 Task: Create ChildIssue0000000035 as Child Issue of Issue Issue0000000018 in Backlog  in Scrum Project Project0000000004 in Jira. Create ChildIssue0000000036 as Child Issue of Issue Issue0000000018 in Backlog  in Scrum Project Project0000000004 in Jira. Create ChildIssue0000000037 as Child Issue of Issue Issue0000000019 in Backlog  in Scrum Project Project0000000004 in Jira. Create ChildIssue0000000038 as Child Issue of Issue Issue0000000019 in Backlog  in Scrum Project Project0000000004 in Jira. Create ChildIssue0000000039 as Child Issue of Issue Issue0000000020 in Backlog  in Scrum Project Project0000000004 in Jira
Action: Mouse moved to (441, 460)
Screenshot: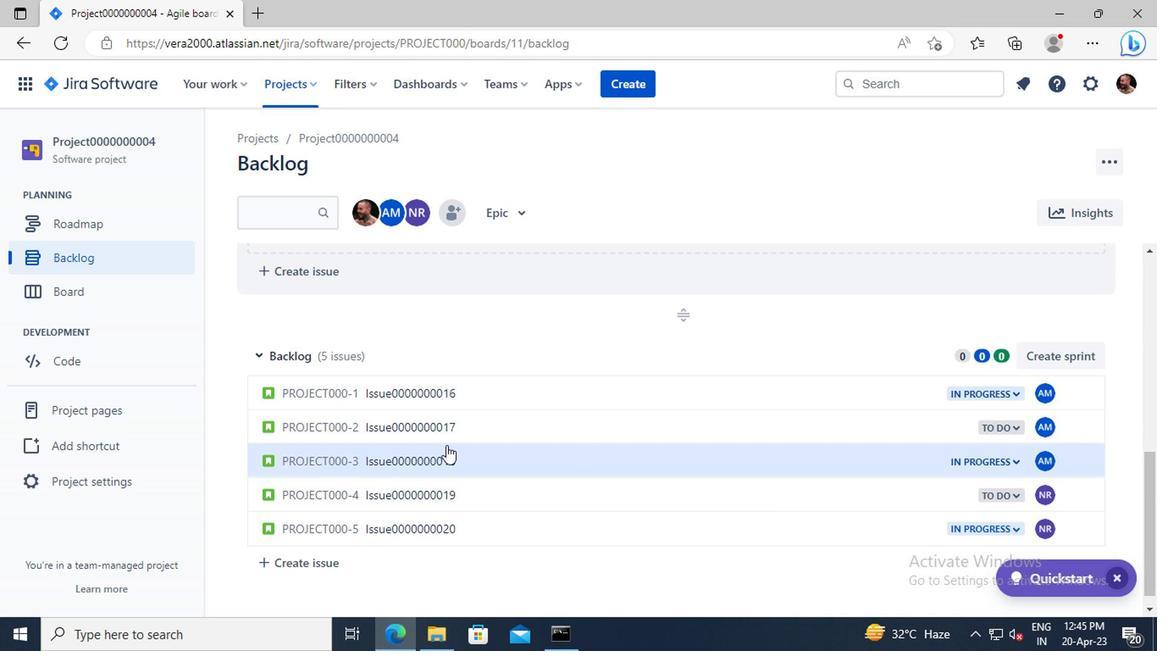 
Action: Mouse pressed left at (441, 460)
Screenshot: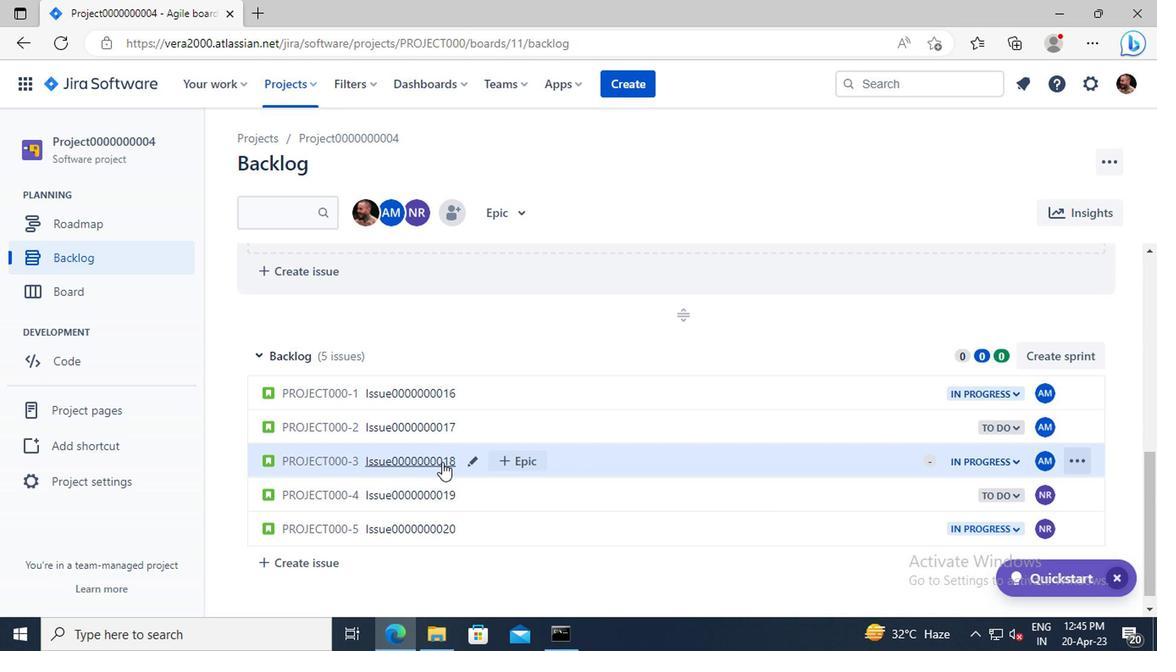 
Action: Mouse moved to (851, 335)
Screenshot: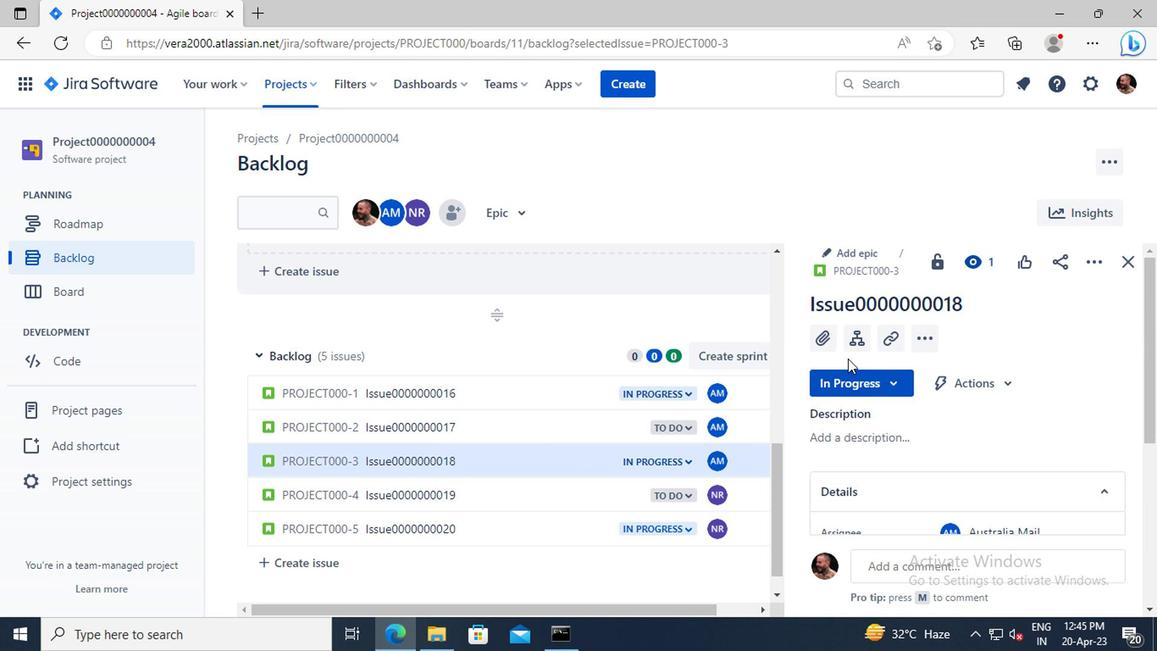 
Action: Mouse pressed left at (851, 335)
Screenshot: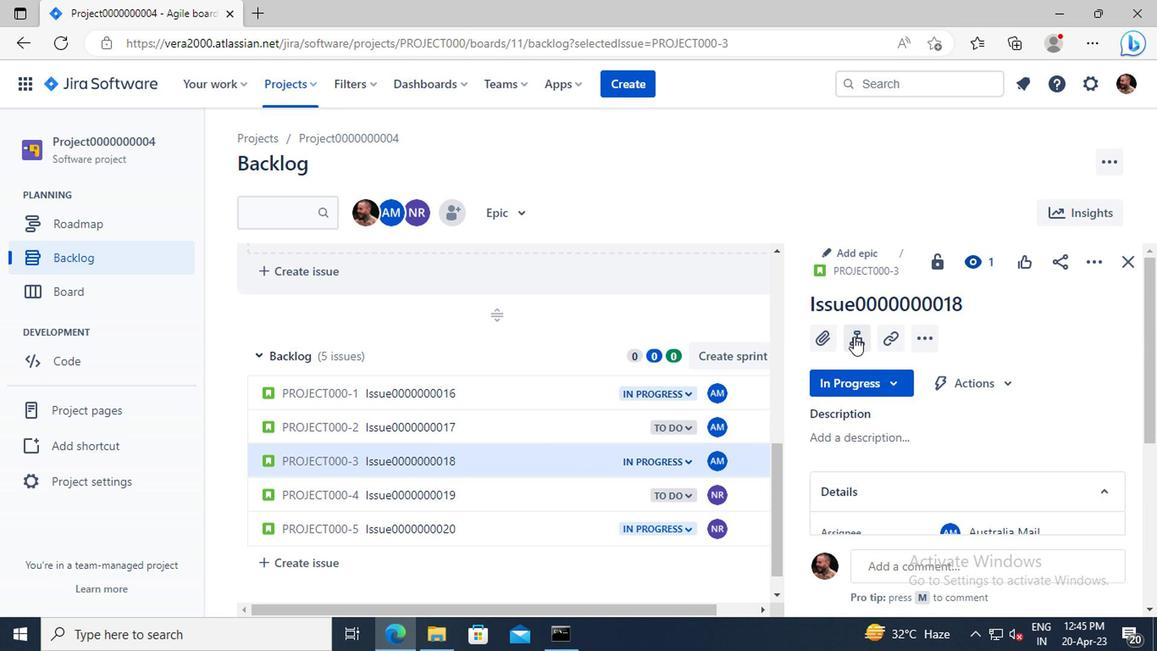 
Action: Mouse moved to (862, 413)
Screenshot: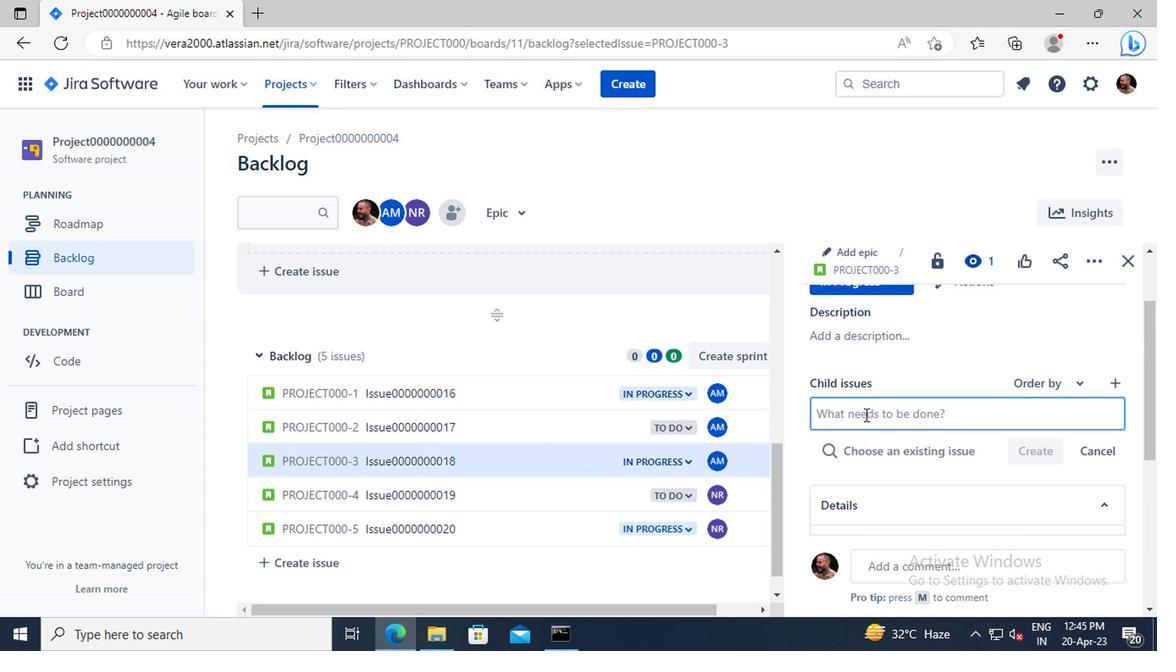 
Action: Mouse pressed left at (862, 413)
Screenshot: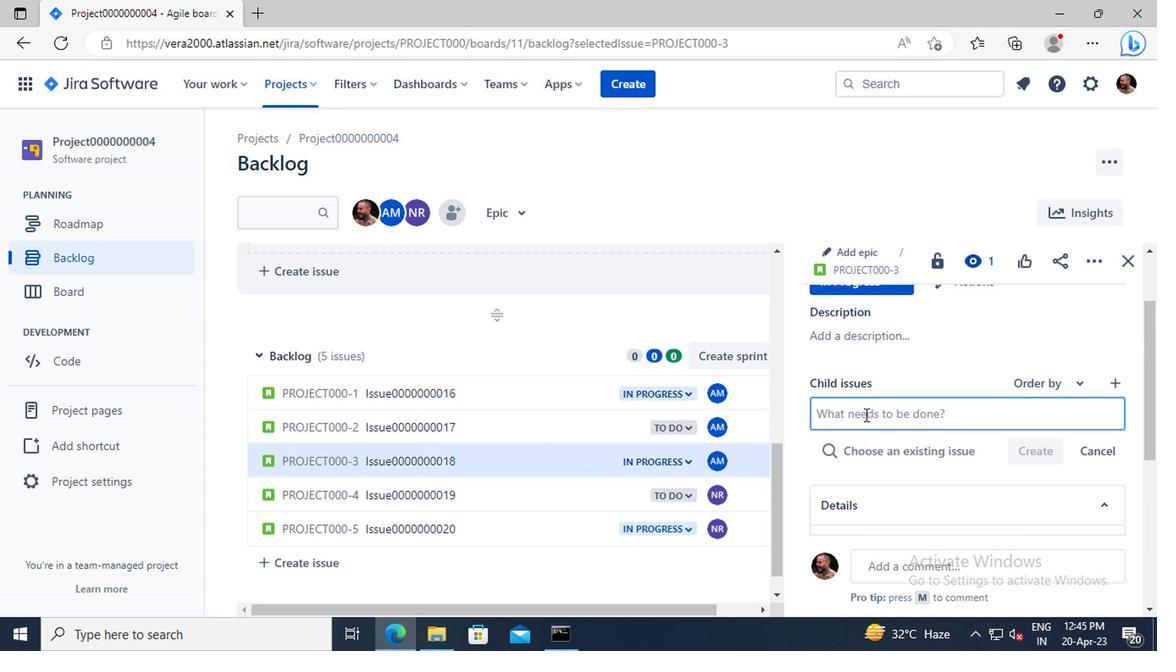 
Action: Mouse moved to (752, 365)
Screenshot: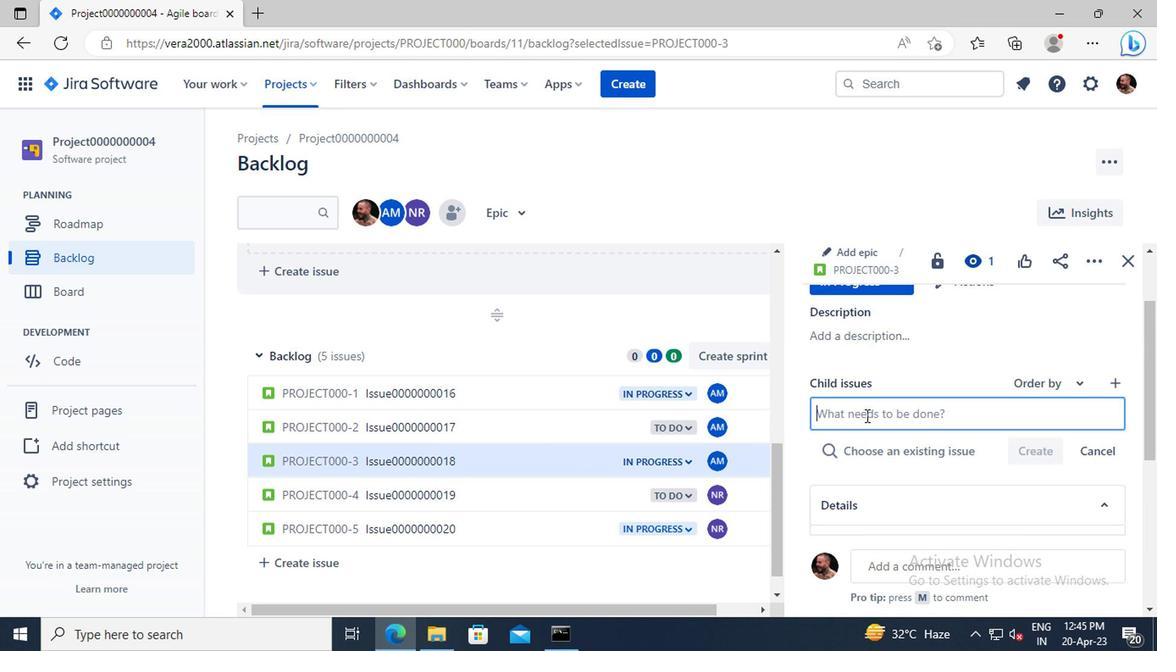 
Action: Key pressed <Key.shift>CHILD<Key.shift>ISSUE0000000035
Screenshot: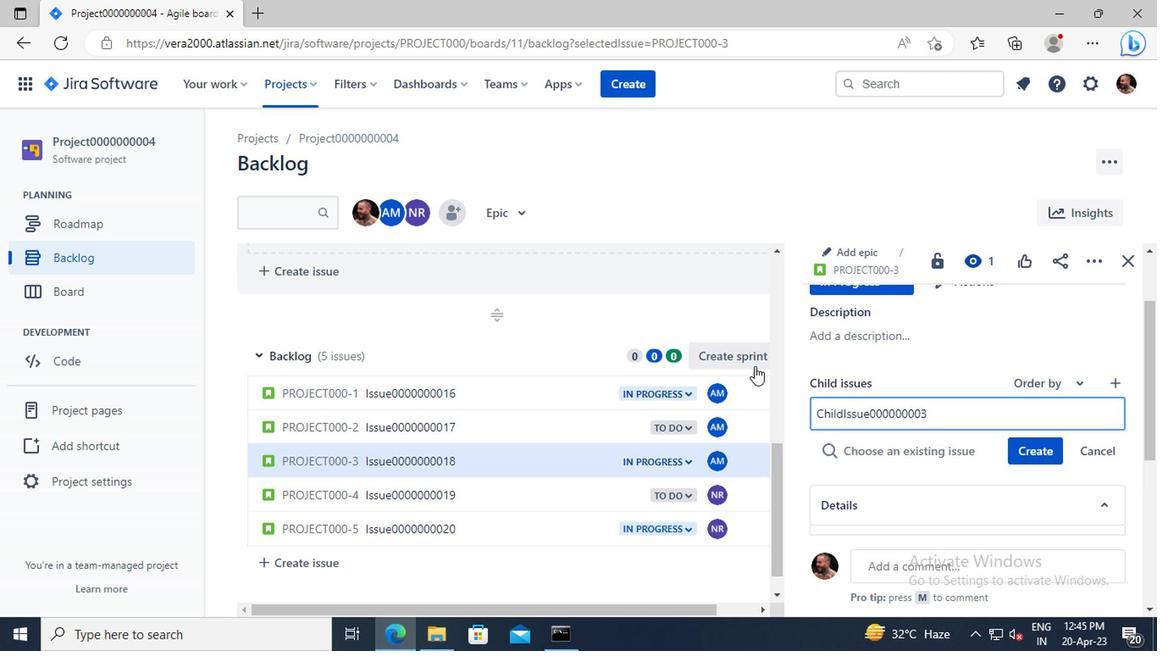 
Action: Mouse moved to (1028, 446)
Screenshot: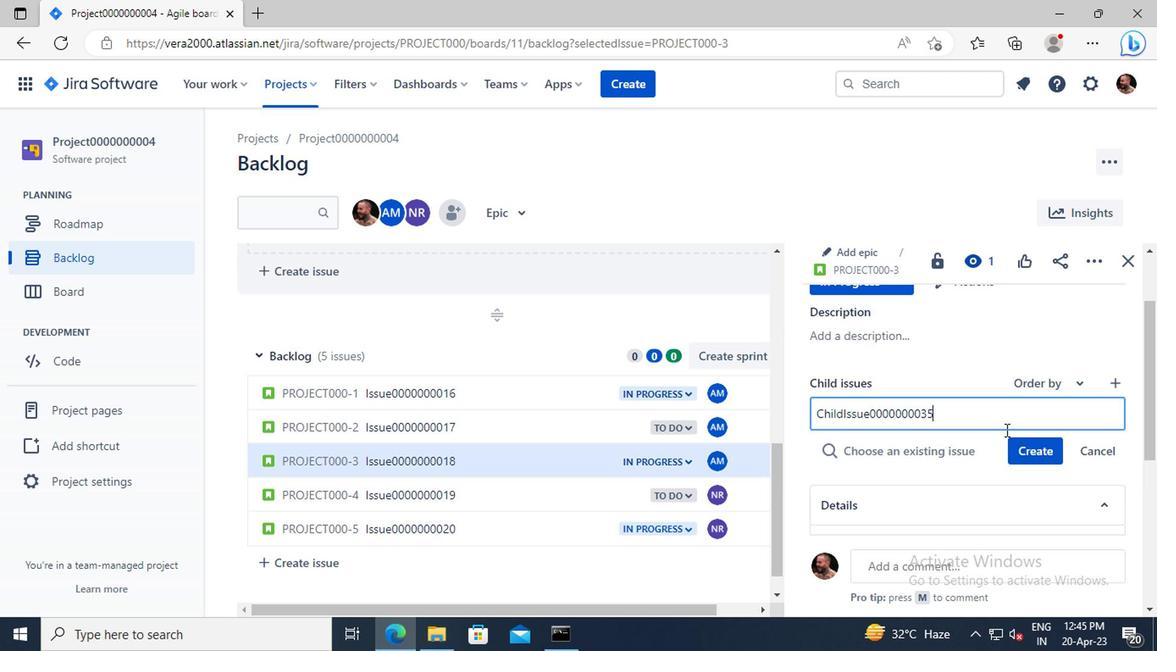 
Action: Mouse pressed left at (1028, 446)
Screenshot: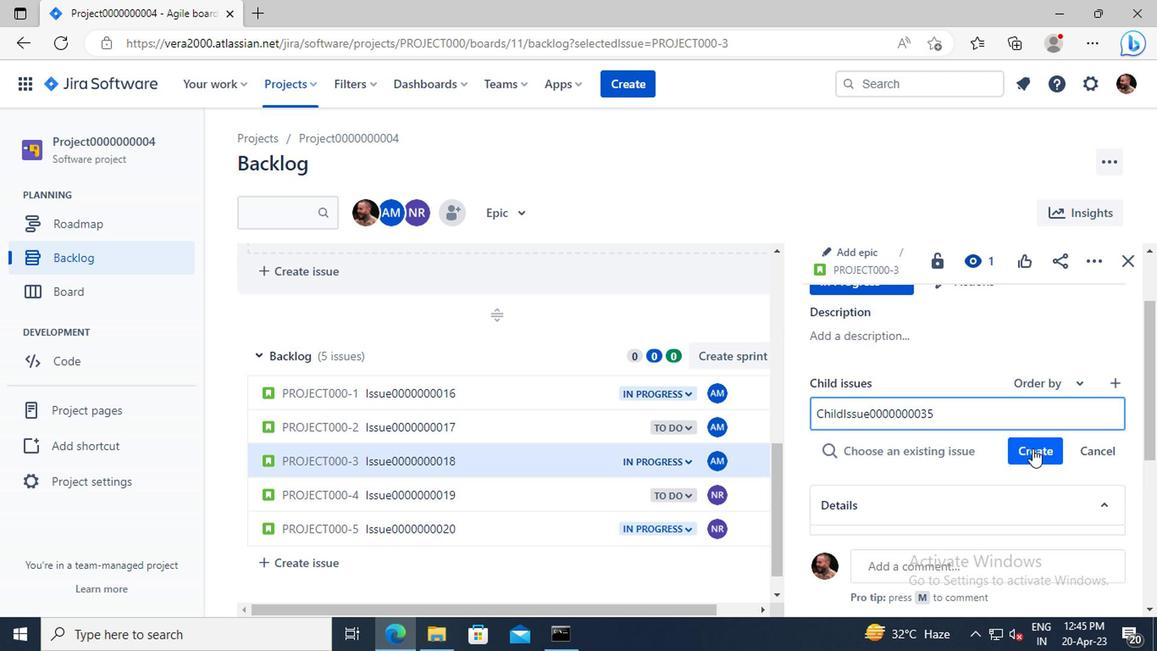 
Action: Mouse moved to (868, 458)
Screenshot: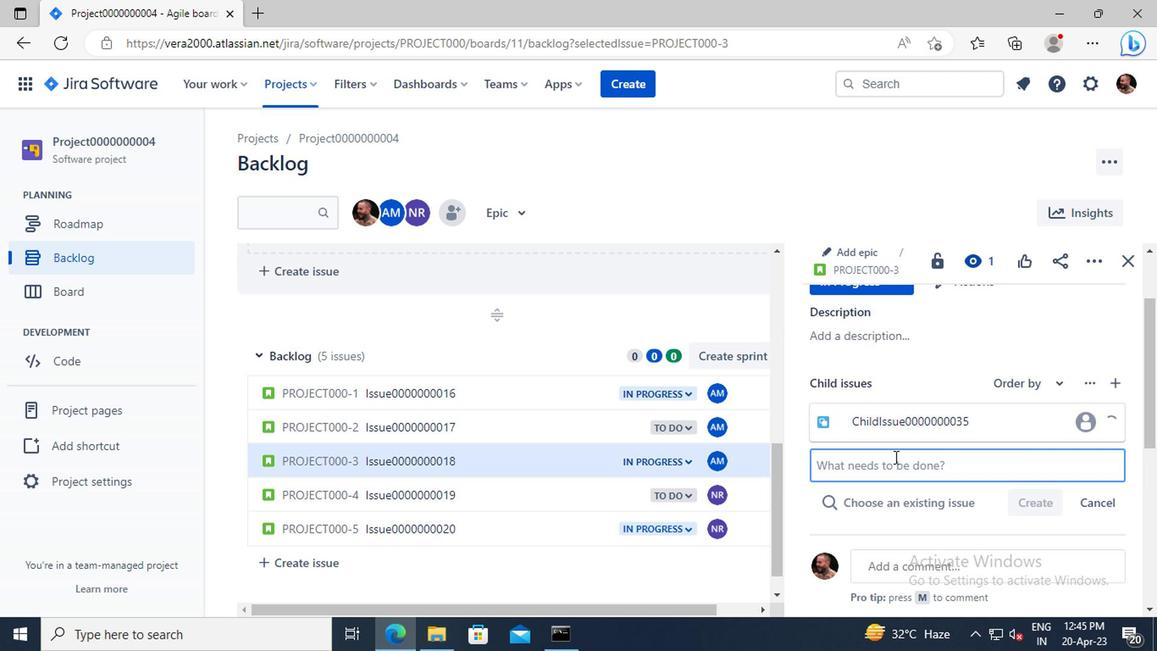 
Action: Mouse pressed left at (868, 458)
Screenshot: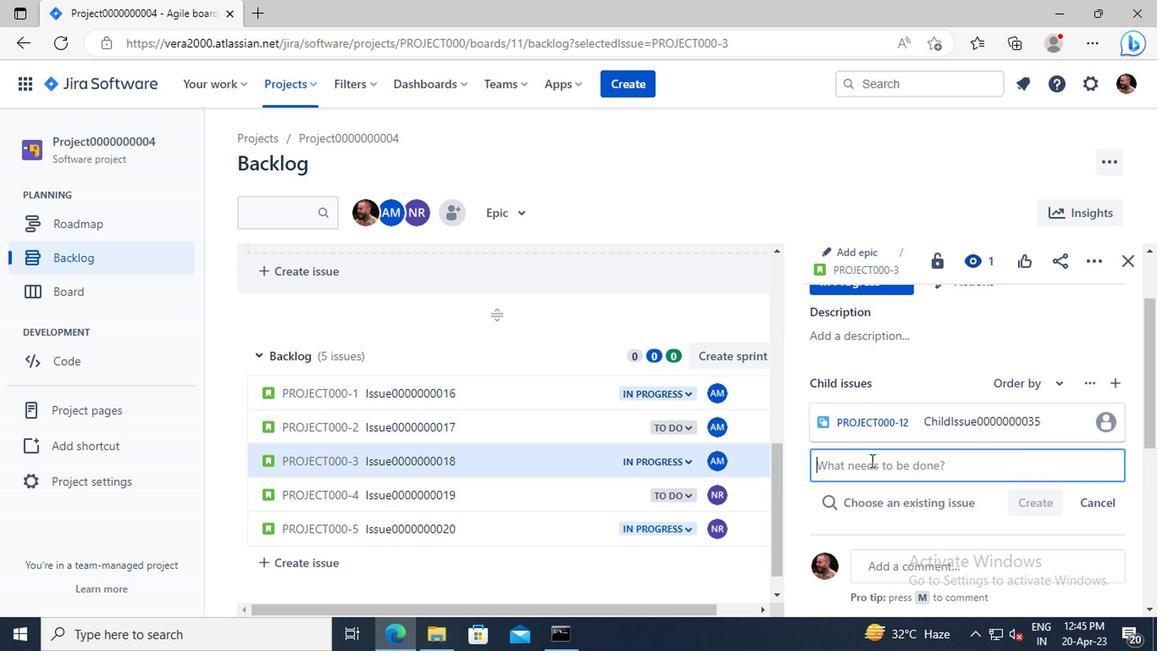 
Action: Key pressed <Key.shift>CHILD<Key.shift>ISSUE0000000036
Screenshot: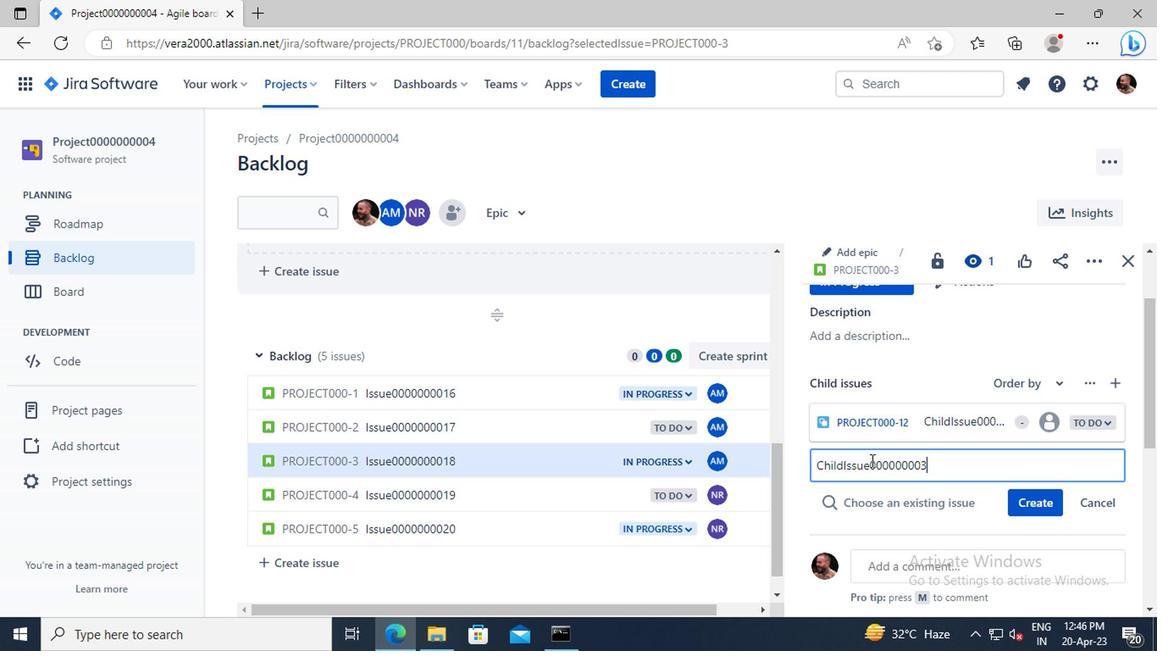 
Action: Mouse moved to (1032, 495)
Screenshot: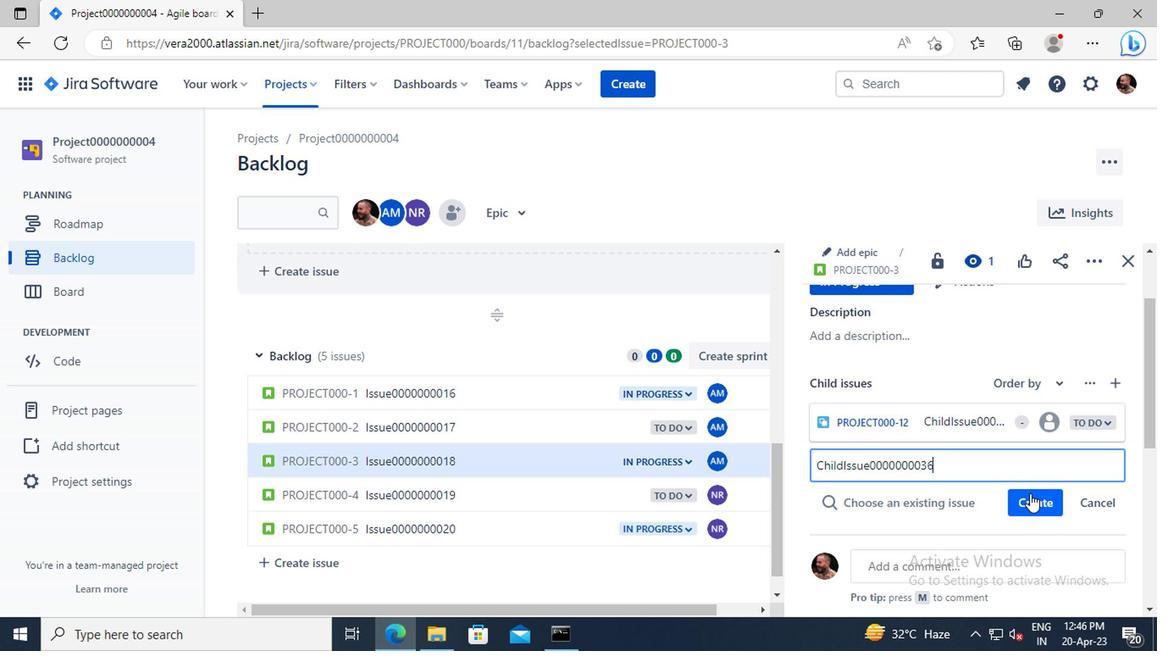 
Action: Mouse pressed left at (1032, 495)
Screenshot: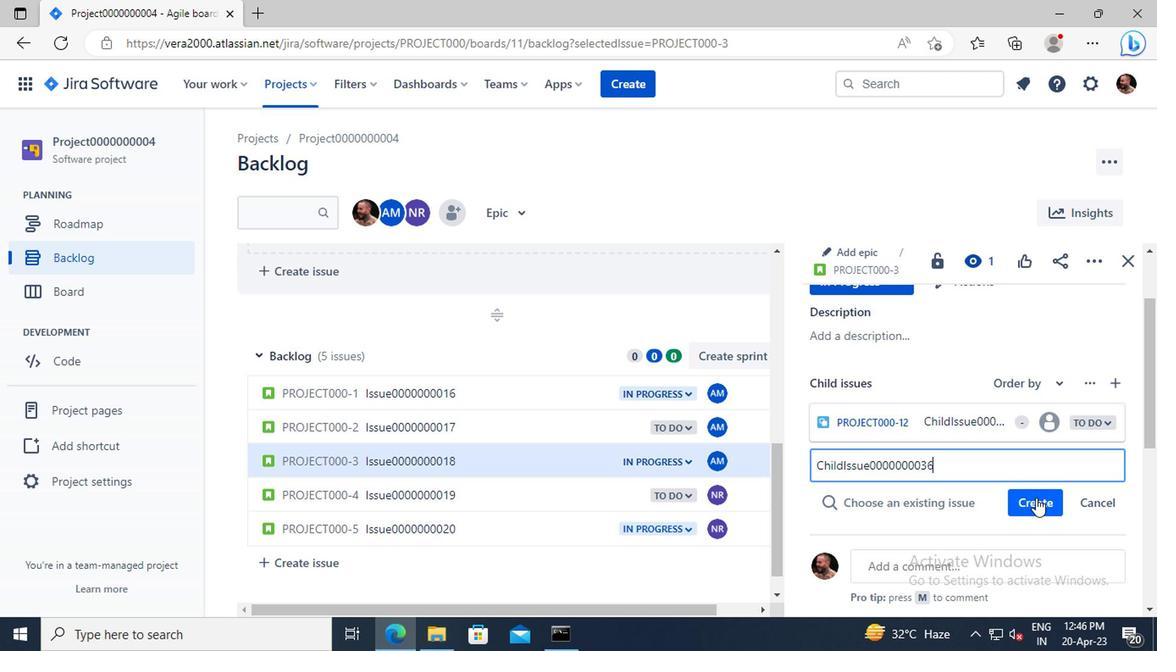 
Action: Mouse moved to (425, 489)
Screenshot: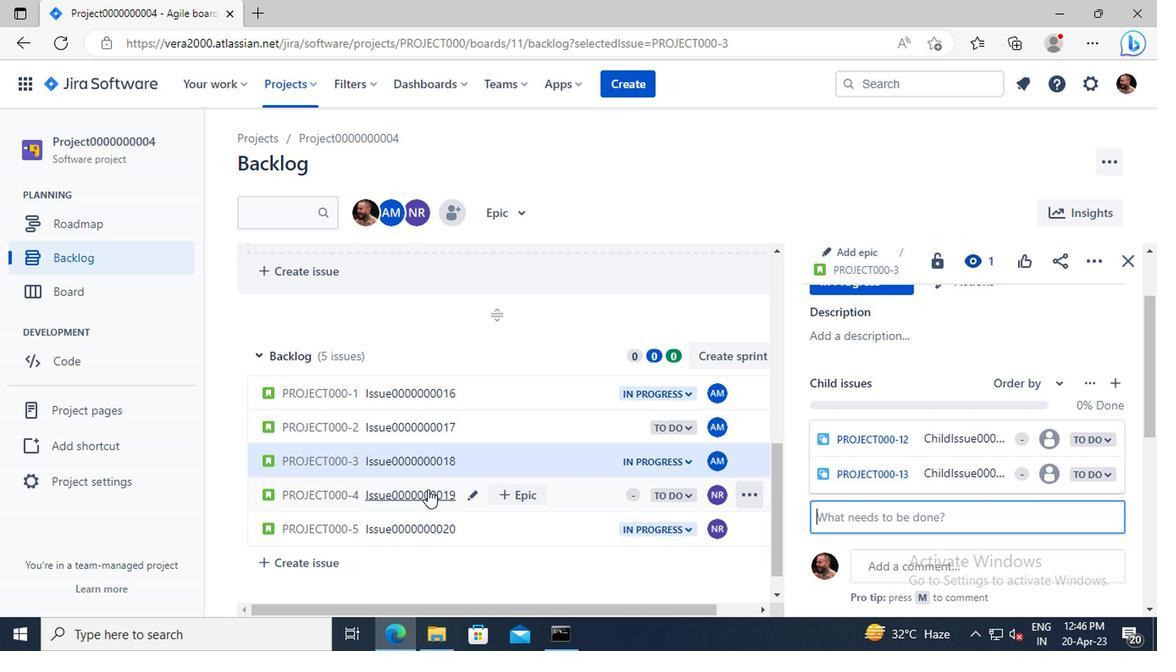 
Action: Mouse pressed left at (425, 489)
Screenshot: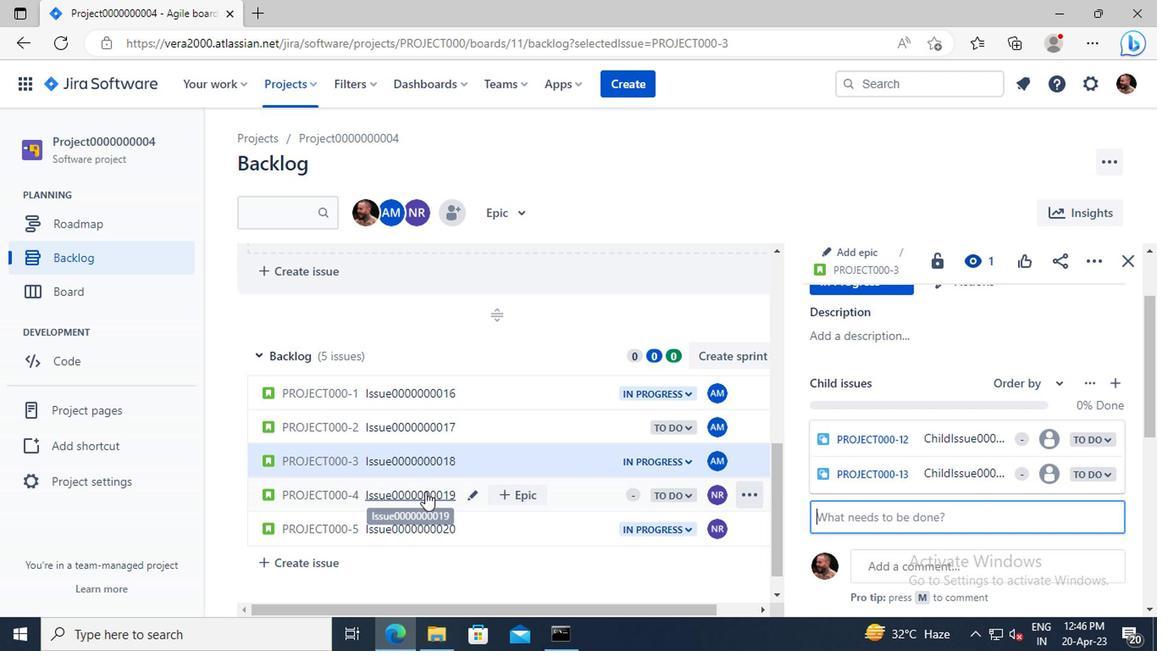 
Action: Mouse moved to (853, 341)
Screenshot: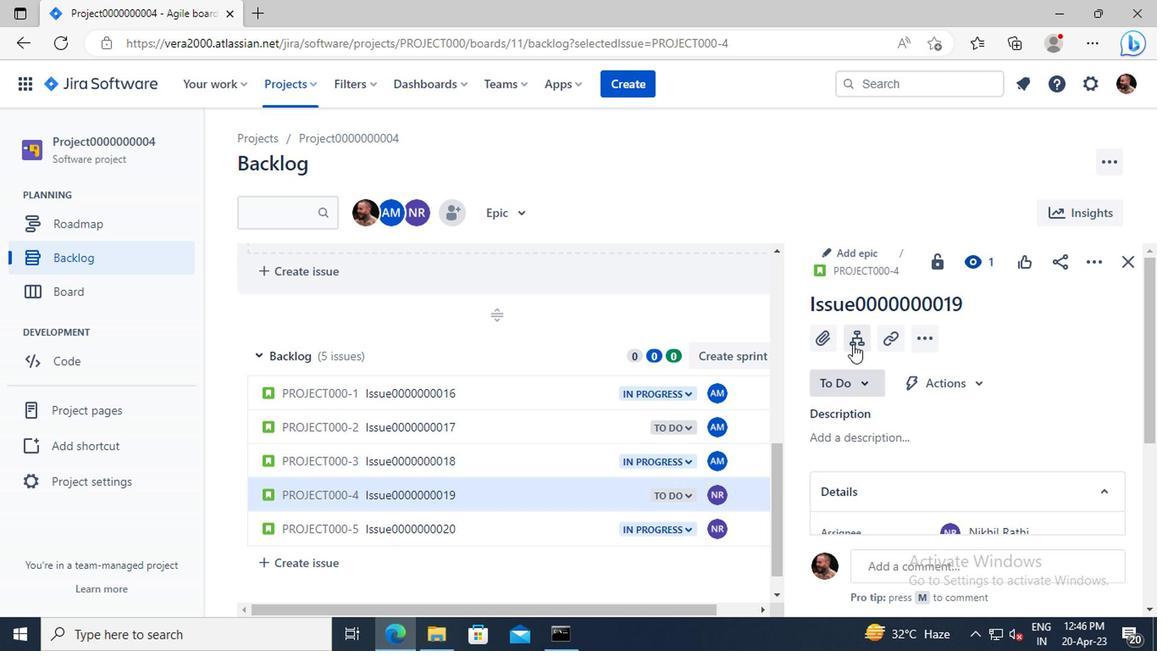 
Action: Mouse pressed left at (853, 341)
Screenshot: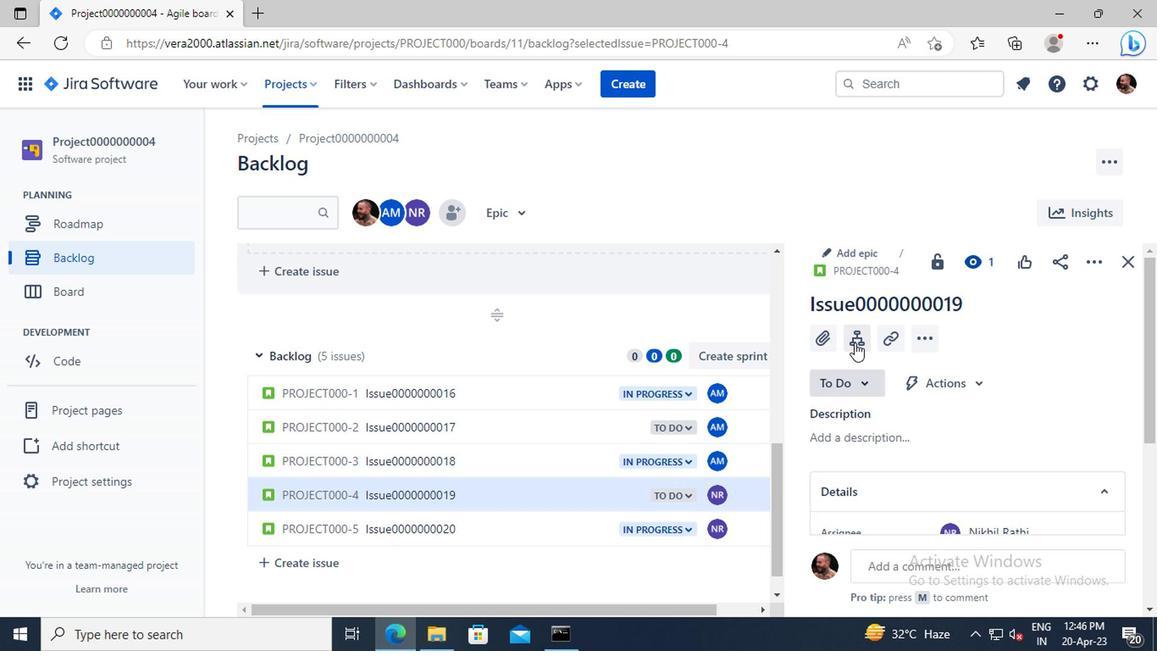 
Action: Mouse moved to (879, 407)
Screenshot: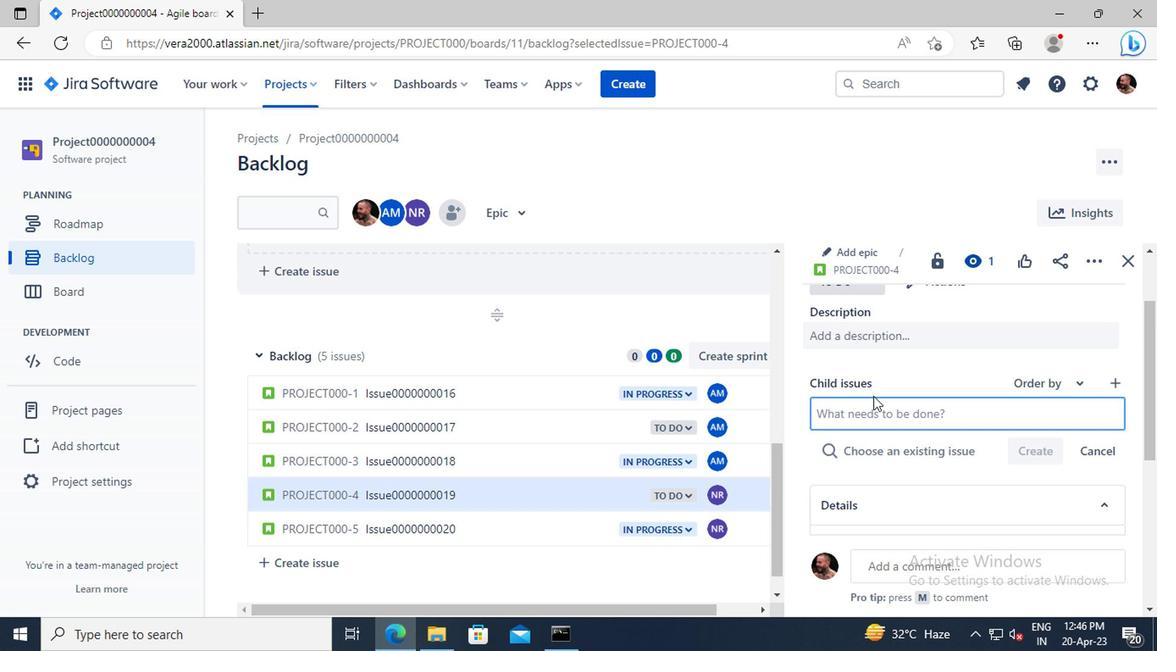 
Action: Mouse pressed left at (879, 407)
Screenshot: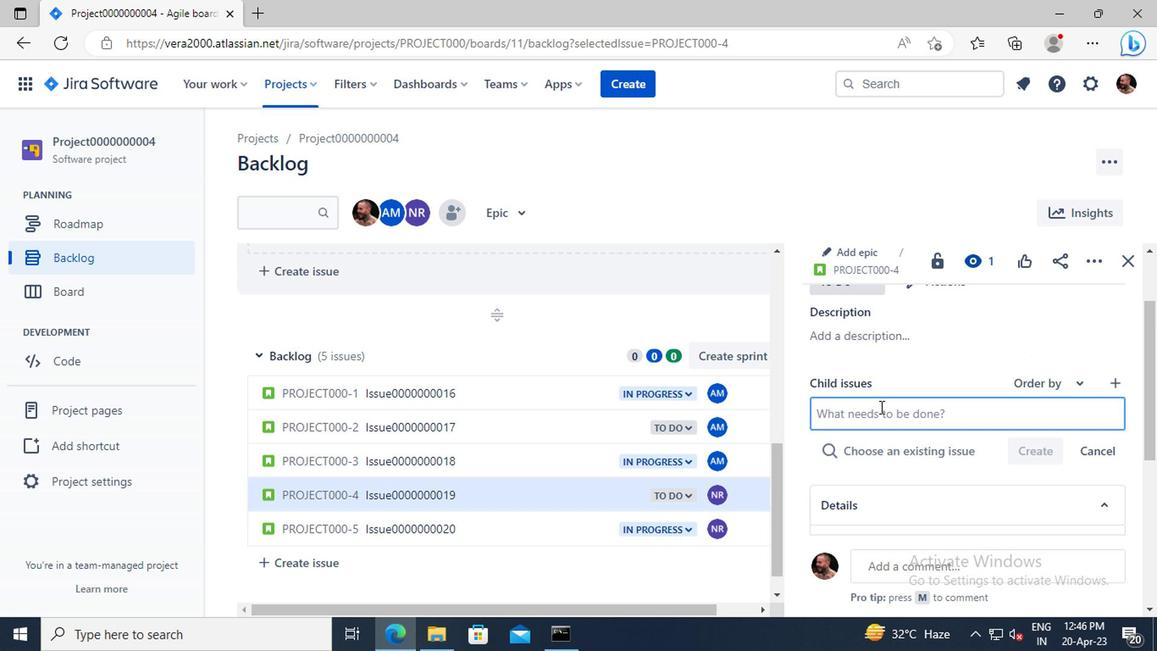 
Action: Key pressed <Key.shift>CHILD<Key.shift>ISSUE0000000037
Screenshot: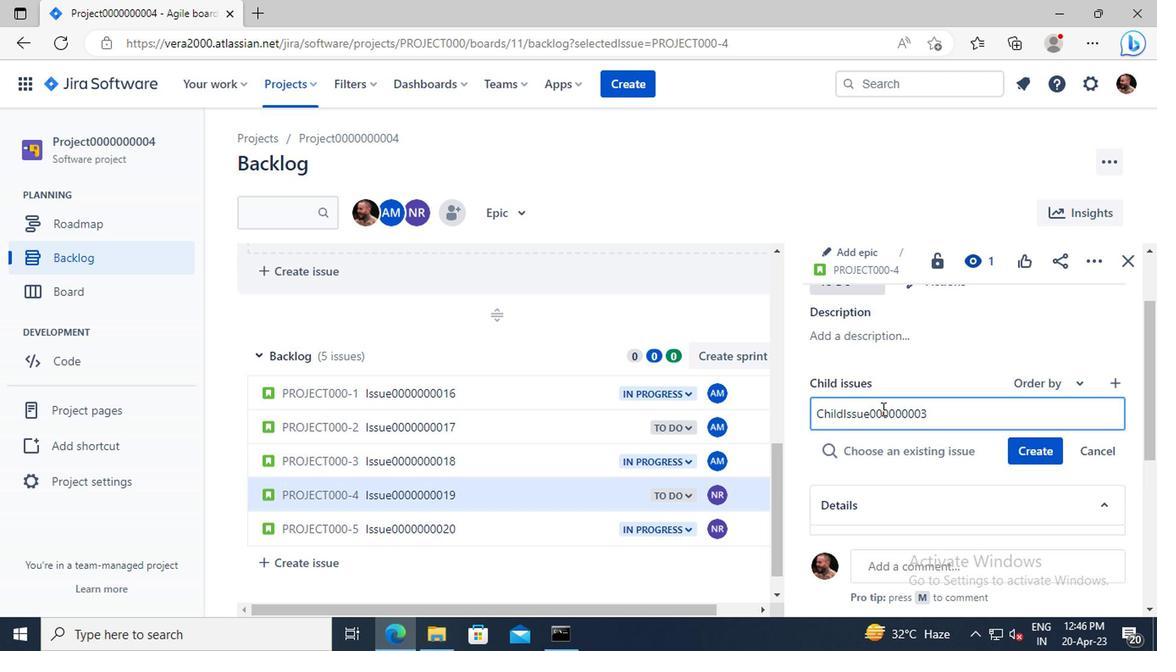 
Action: Mouse moved to (1022, 446)
Screenshot: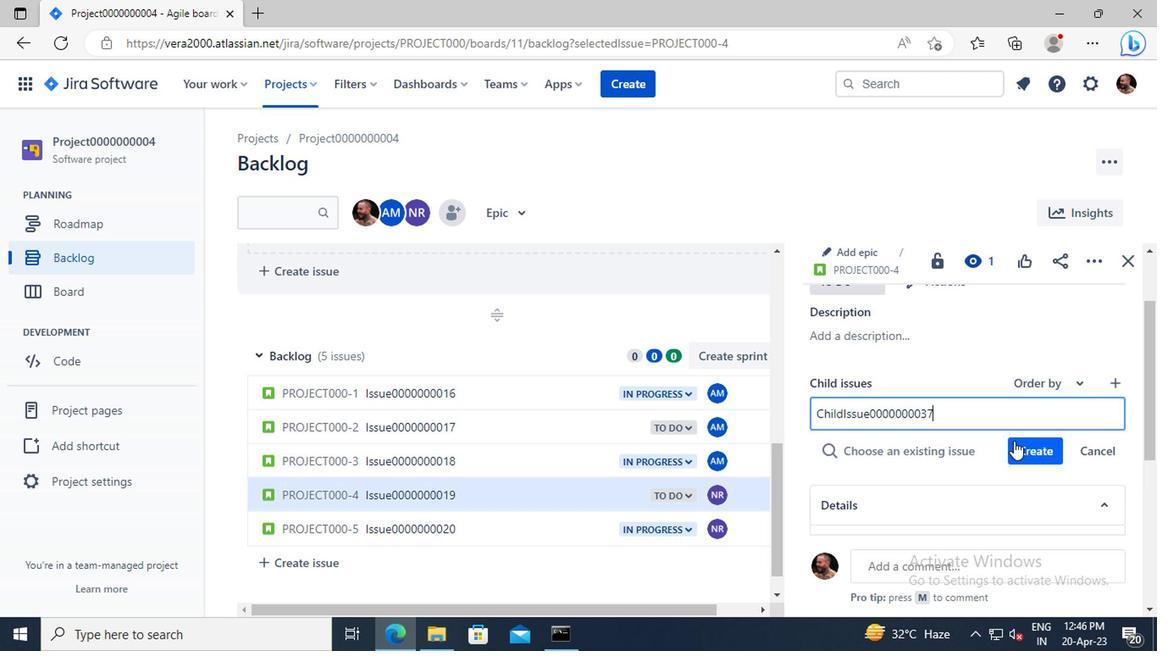 
Action: Mouse pressed left at (1022, 446)
Screenshot: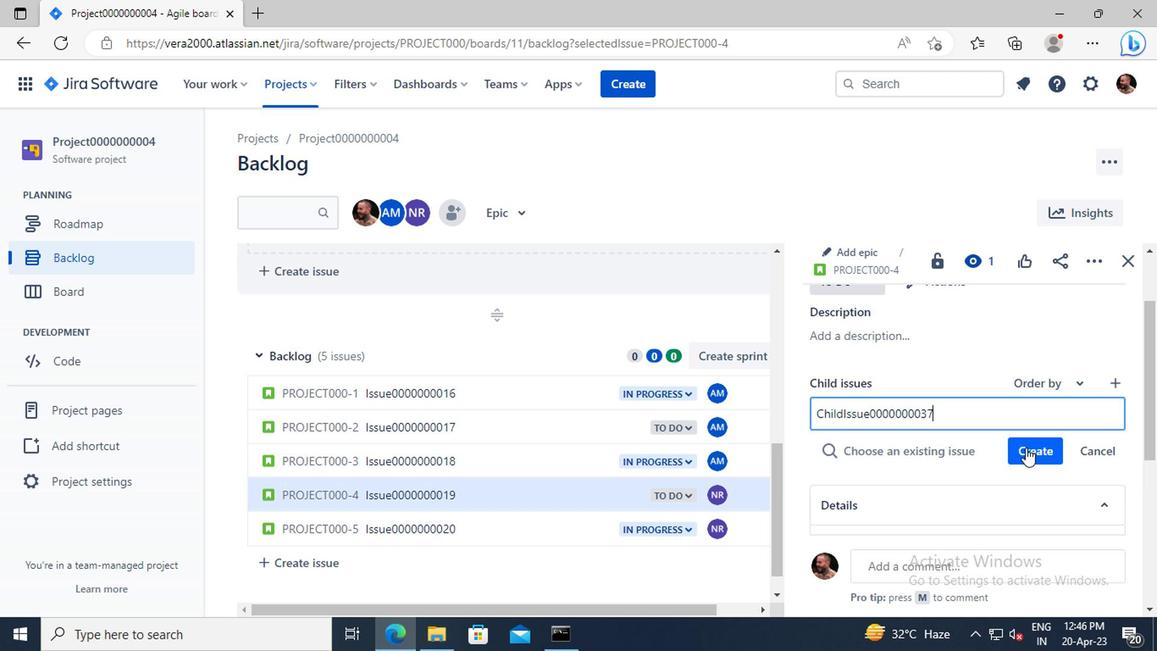 
Action: Mouse moved to (882, 460)
Screenshot: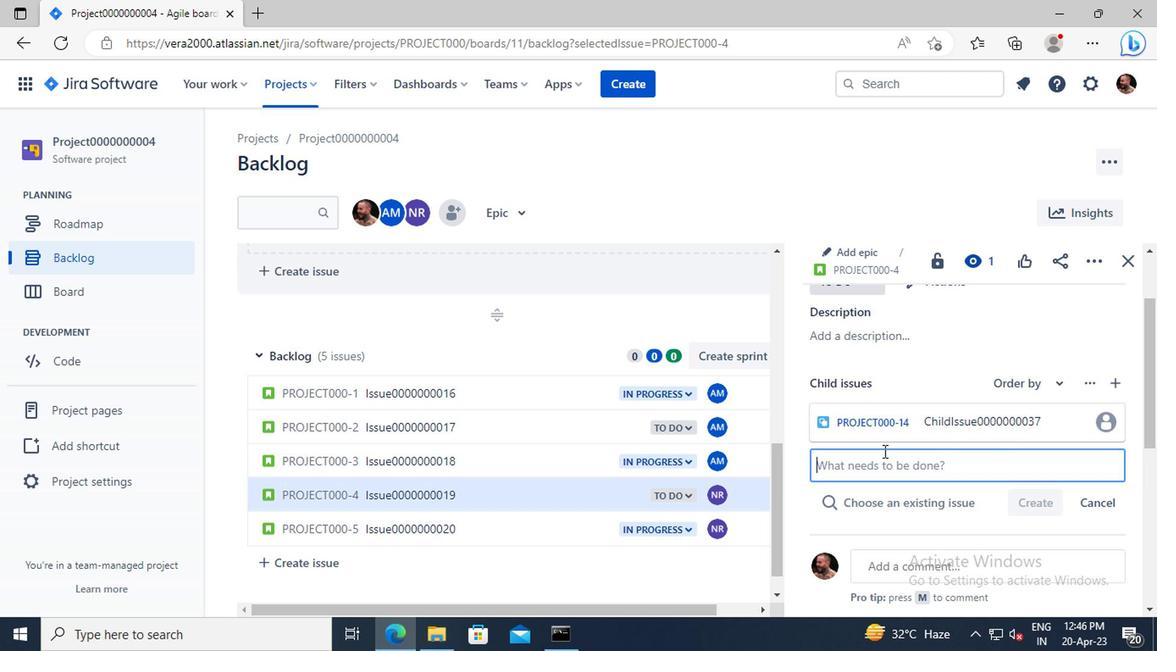 
Action: Mouse pressed left at (882, 460)
Screenshot: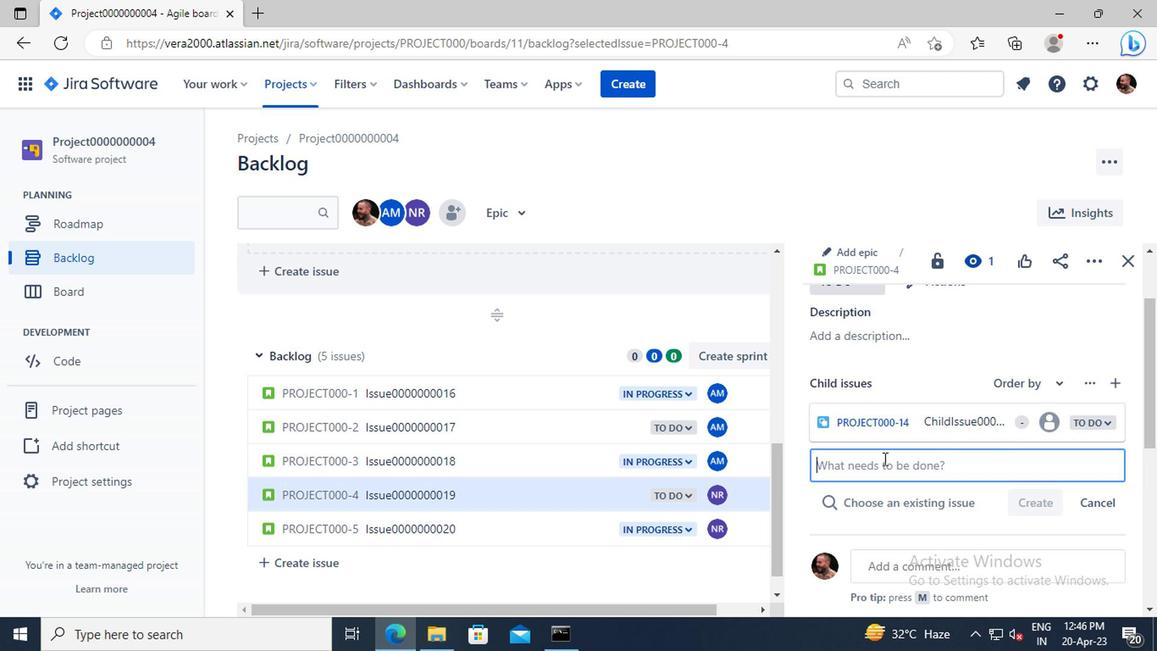 
Action: Key pressed <Key.shift>CHILD<Key.shift>ISSUE0000000038
Screenshot: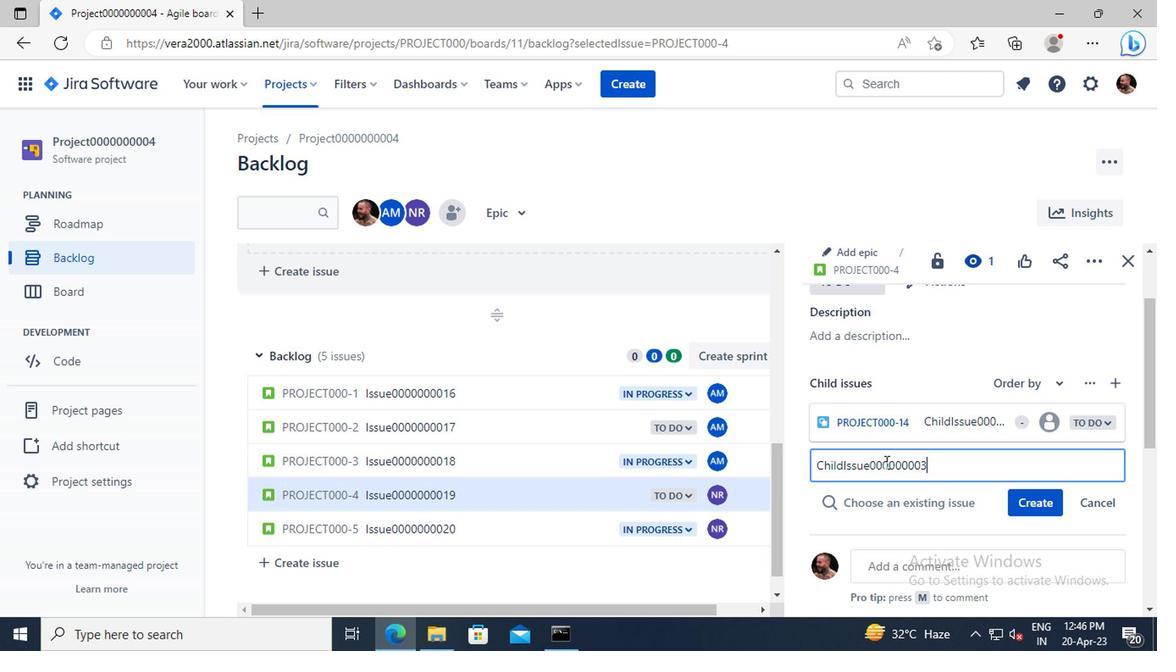 
Action: Mouse moved to (1028, 498)
Screenshot: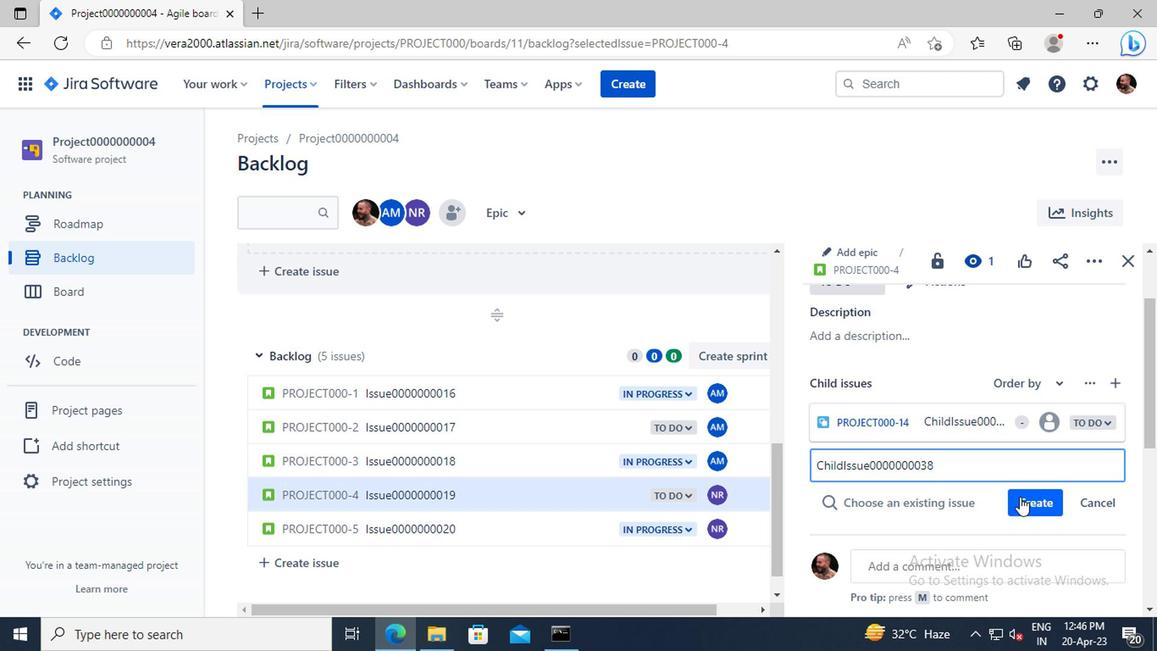 
Action: Mouse pressed left at (1028, 498)
Screenshot: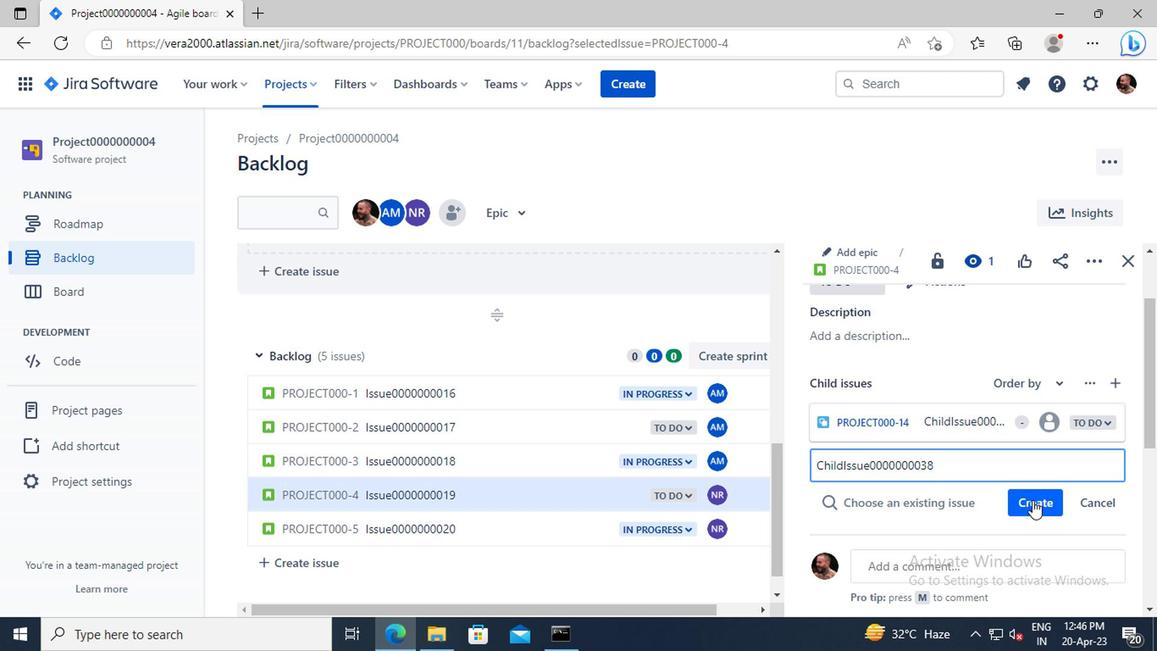 
Action: Mouse moved to (420, 525)
Screenshot: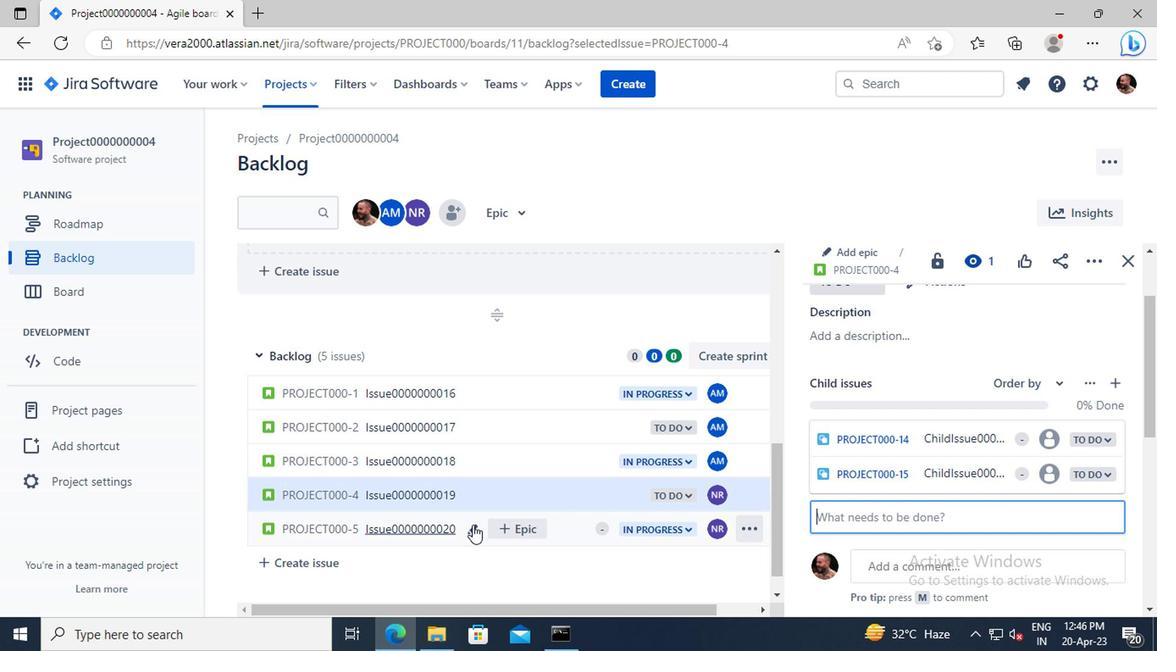 
Action: Mouse pressed left at (420, 525)
Screenshot: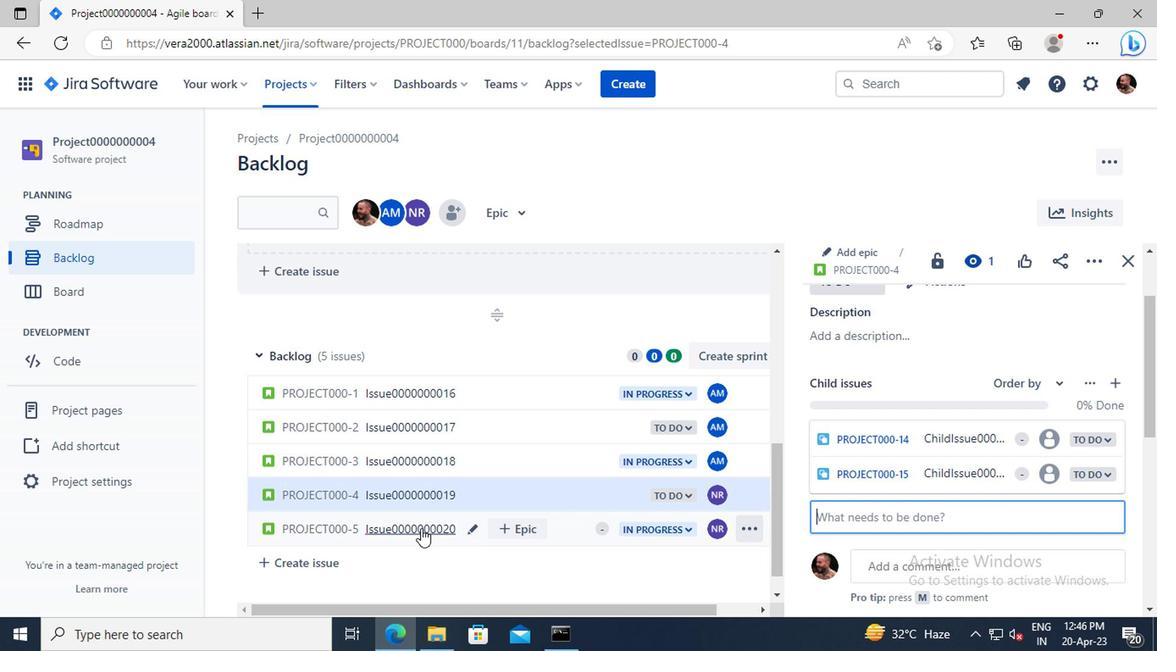 
Action: Mouse moved to (856, 341)
Screenshot: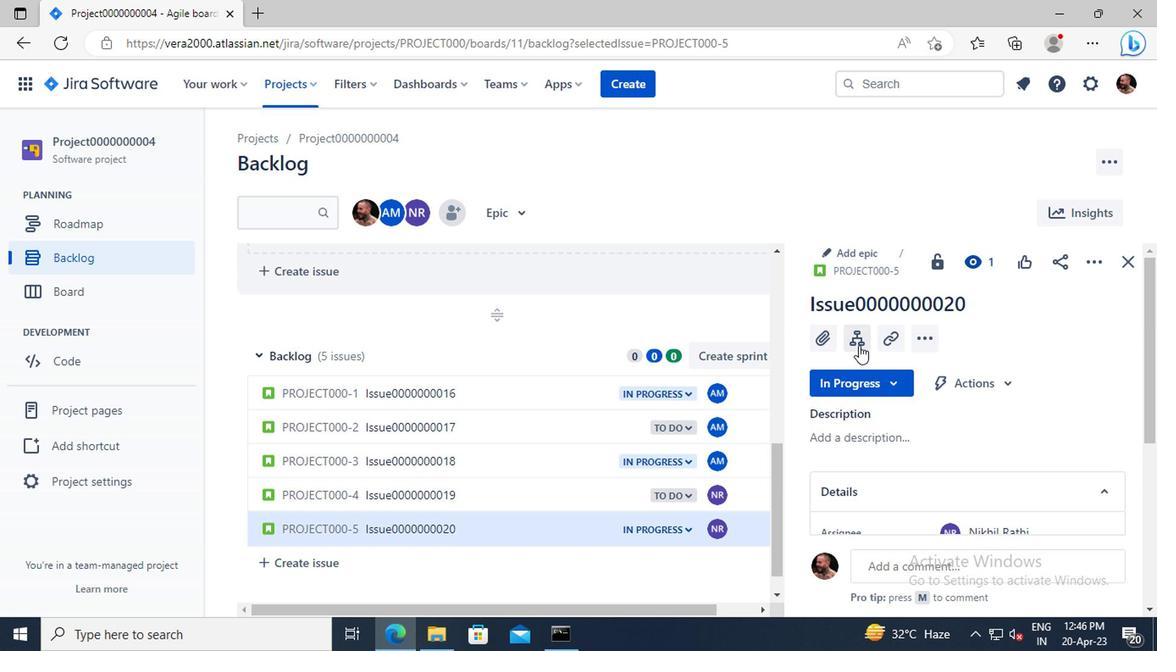 
Action: Mouse pressed left at (856, 341)
Screenshot: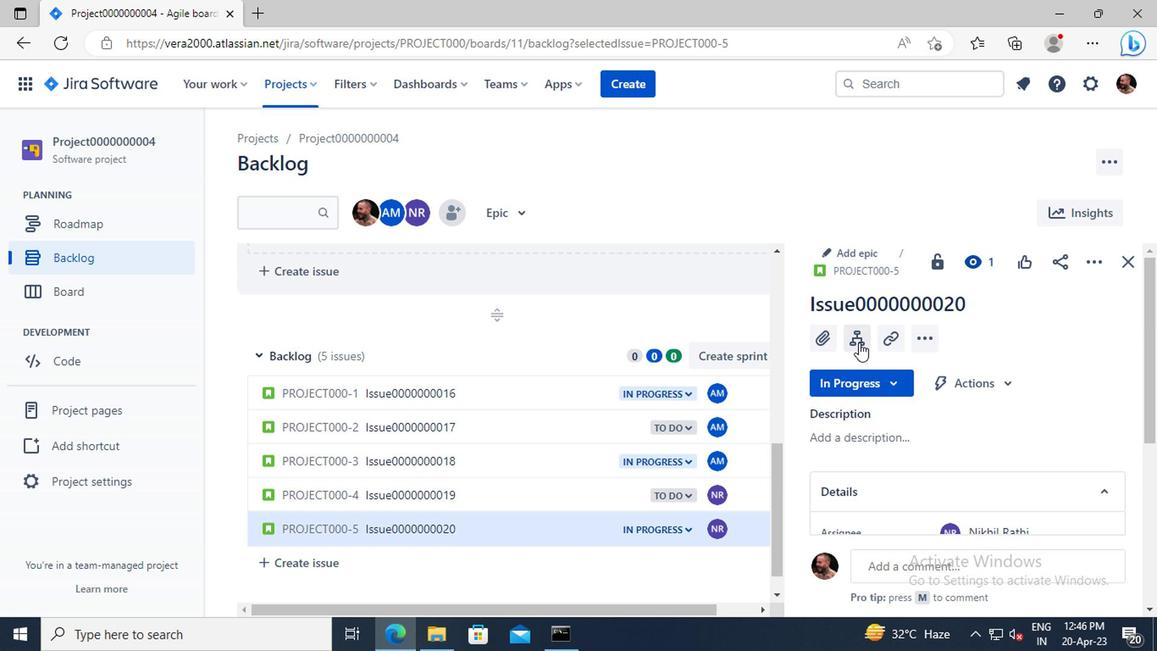 
Action: Mouse moved to (866, 414)
Screenshot: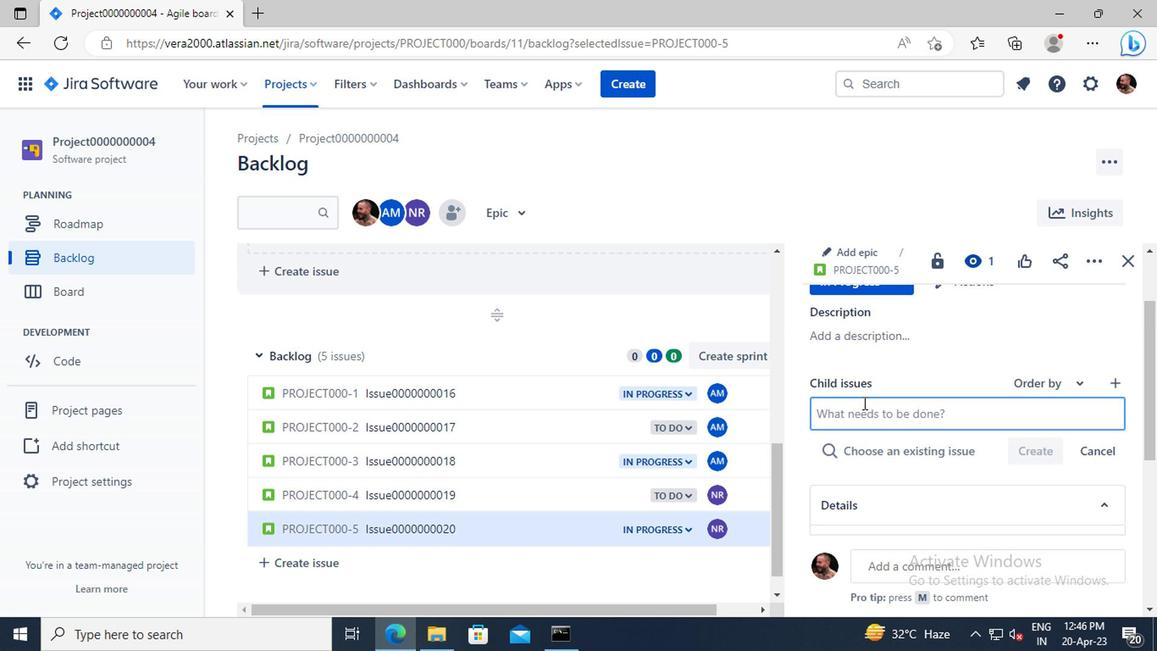 
Action: Mouse pressed left at (866, 414)
Screenshot: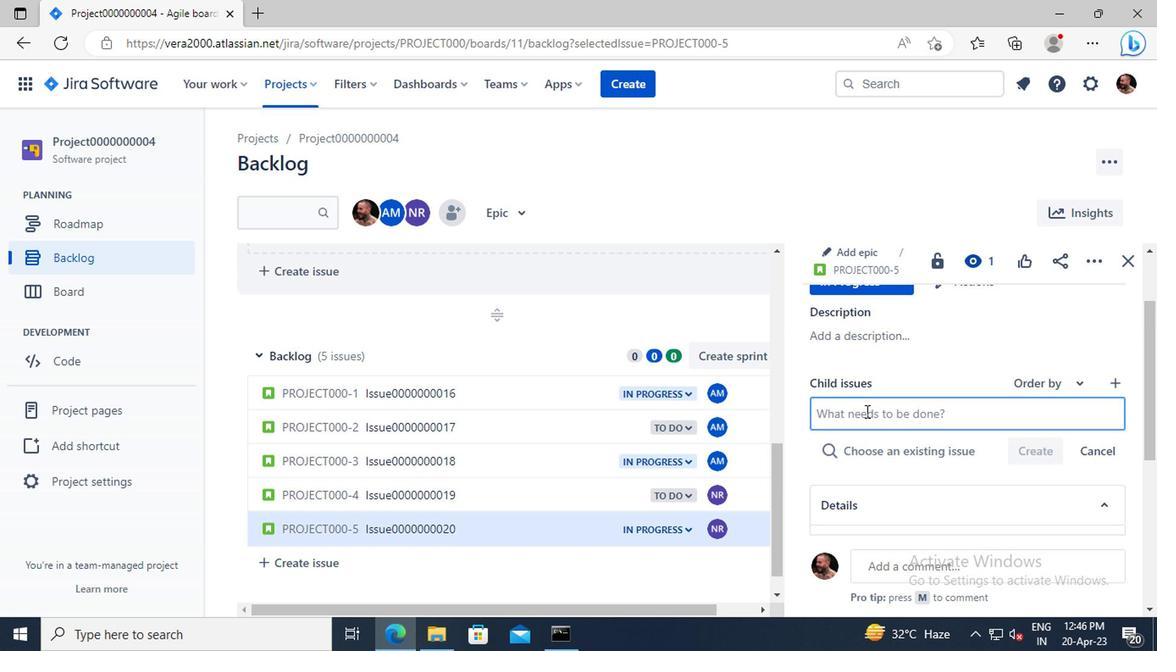 
Action: Mouse moved to (803, 460)
Screenshot: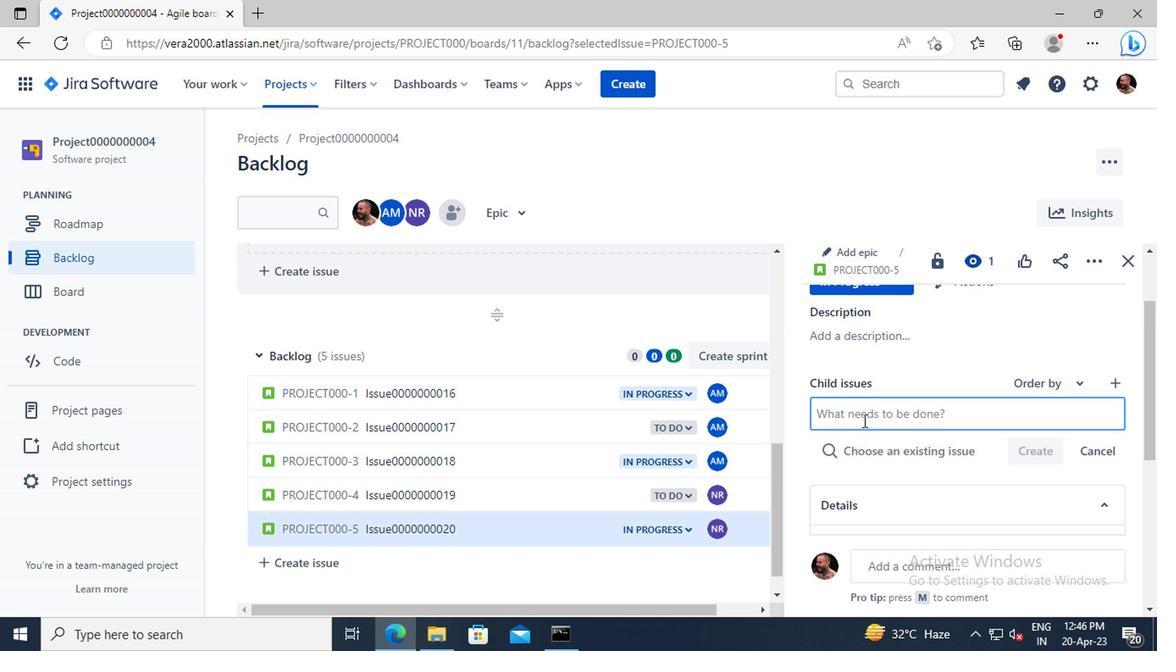 
Action: Key pressed <Key.shift>CHILD<Key.shift>ISSUE0000000039
Screenshot: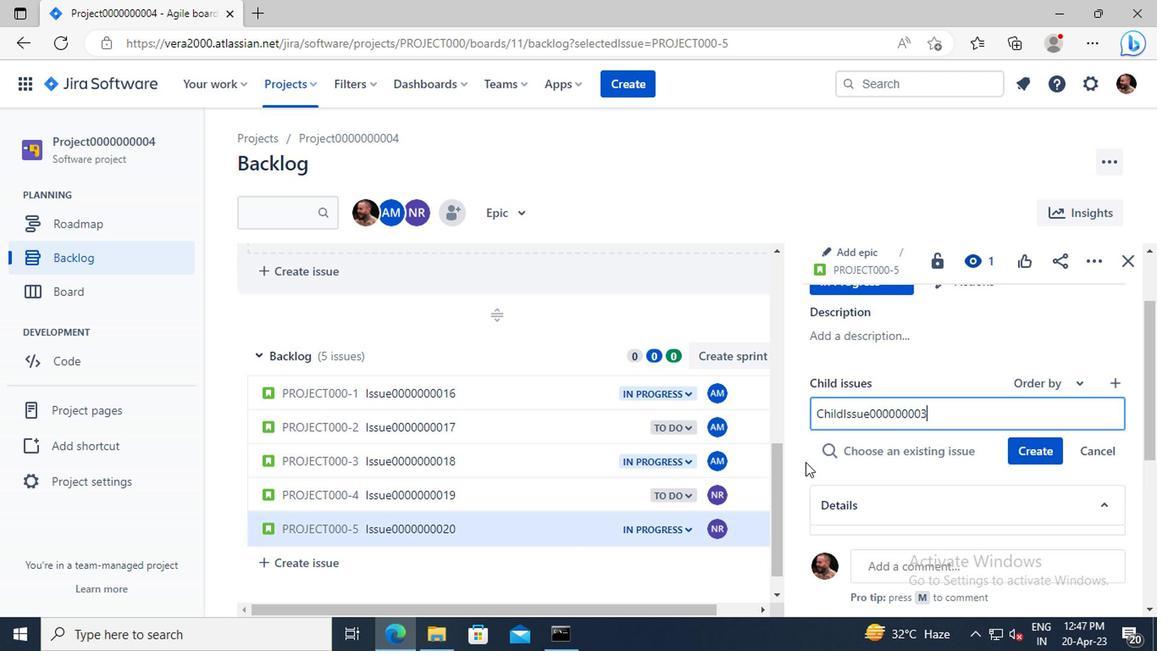 
Action: Mouse moved to (1027, 442)
Screenshot: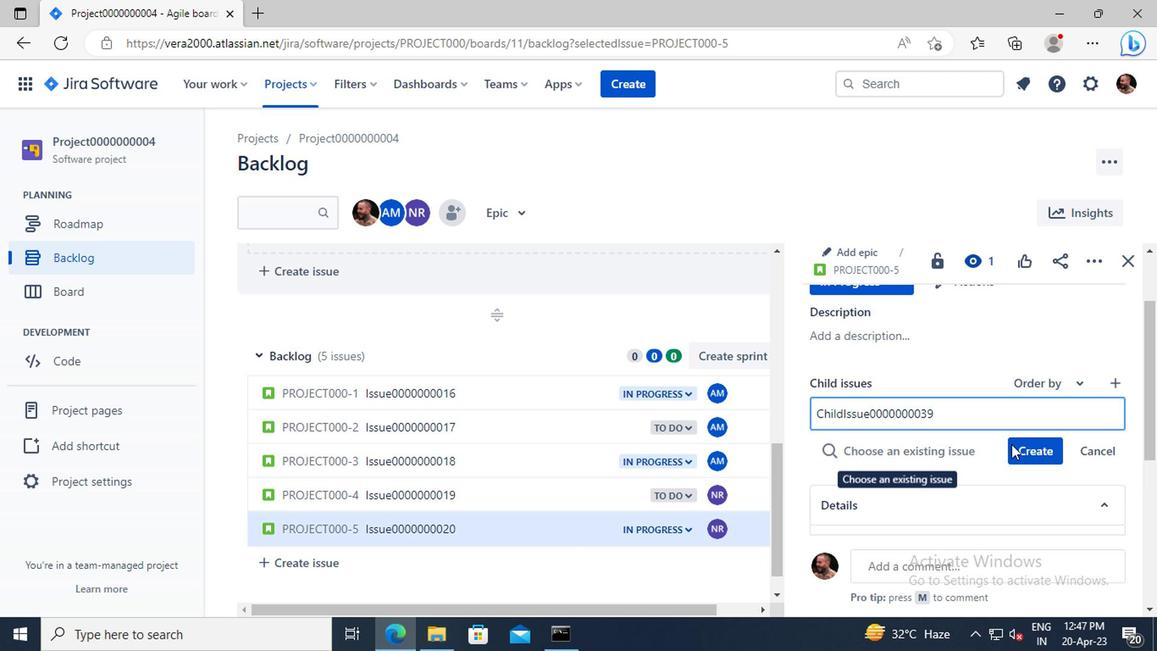 
Action: Mouse pressed left at (1027, 442)
Screenshot: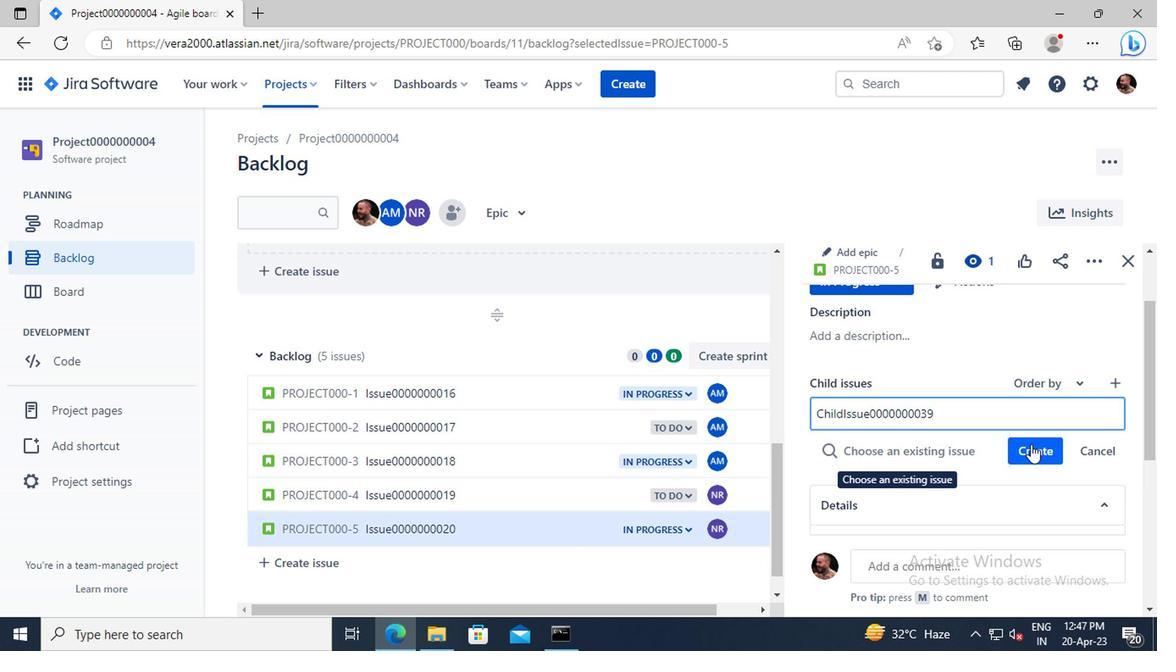
Action: Mouse moved to (1027, 444)
Screenshot: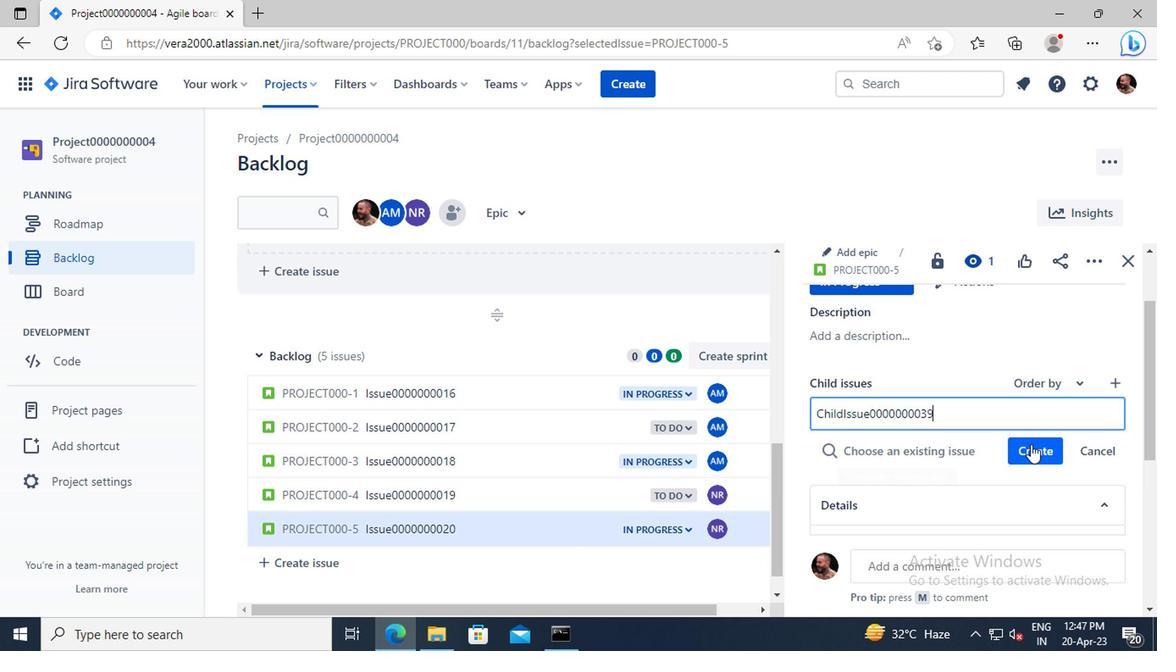 
